 Task: Add Sprouts Ginger & Pomelo Aromatherapy Room & Body Spray to the cart.
Action: Mouse moved to (267, 131)
Screenshot: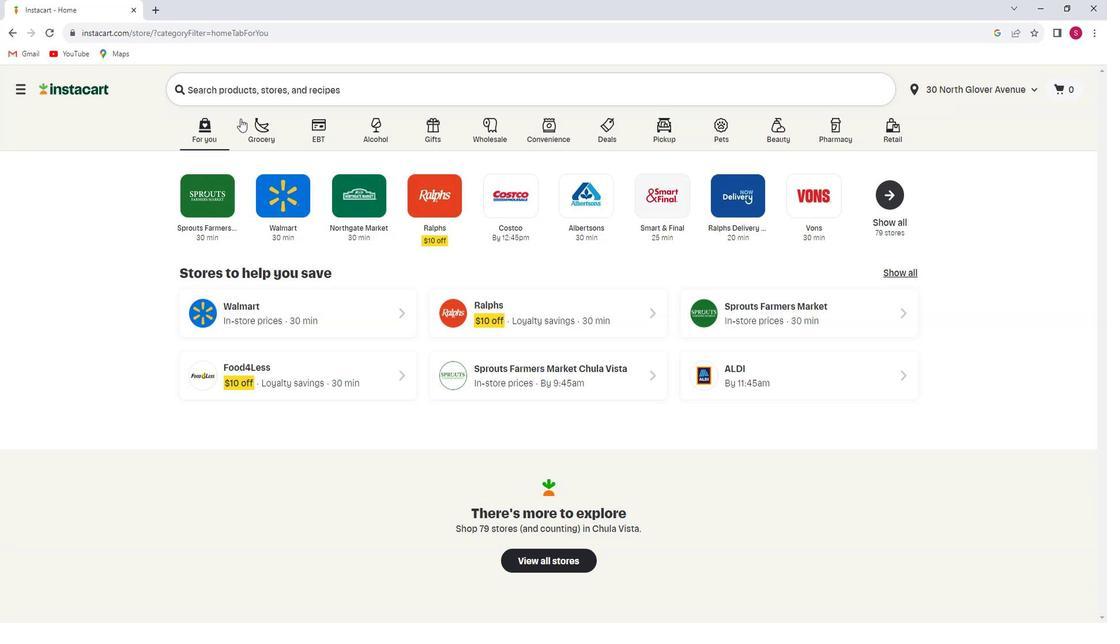 
Action: Mouse pressed left at (267, 131)
Screenshot: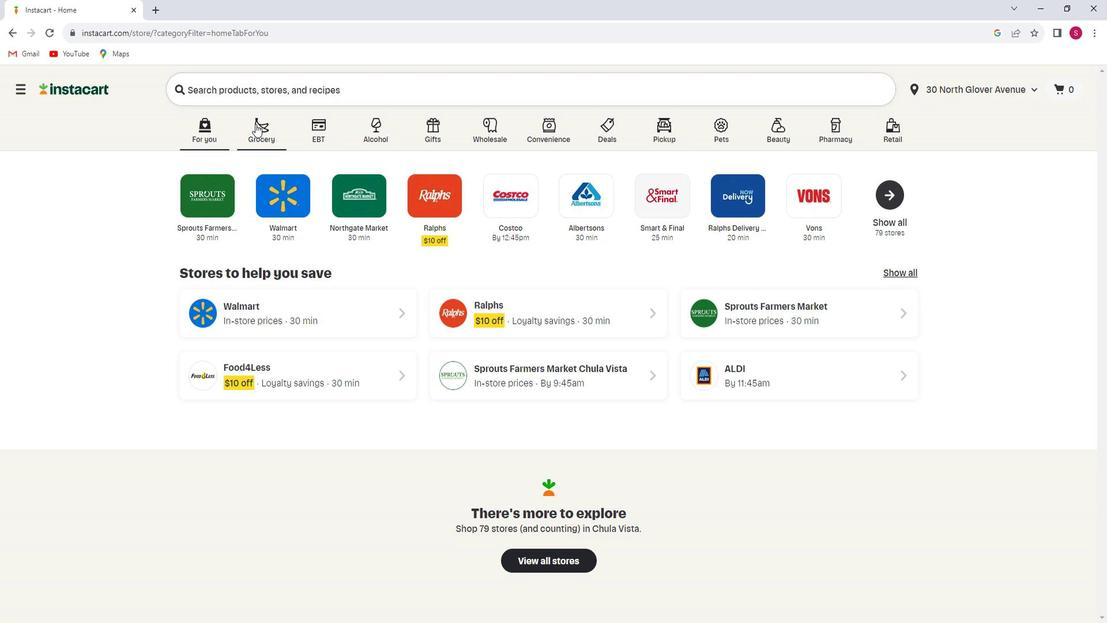 
Action: Mouse moved to (280, 349)
Screenshot: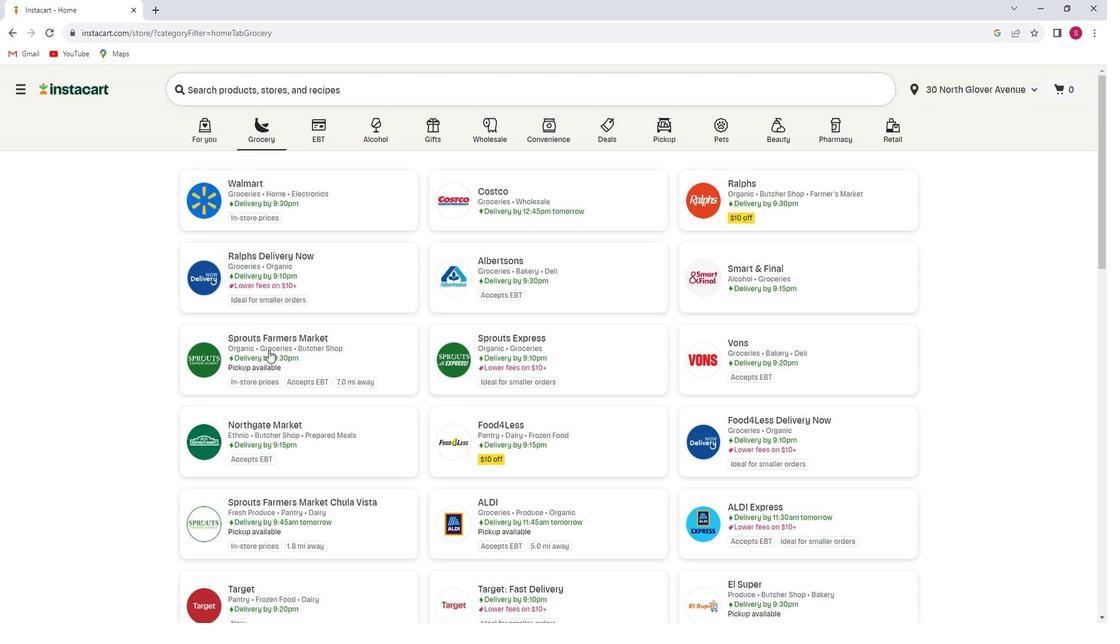 
Action: Mouse pressed left at (280, 349)
Screenshot: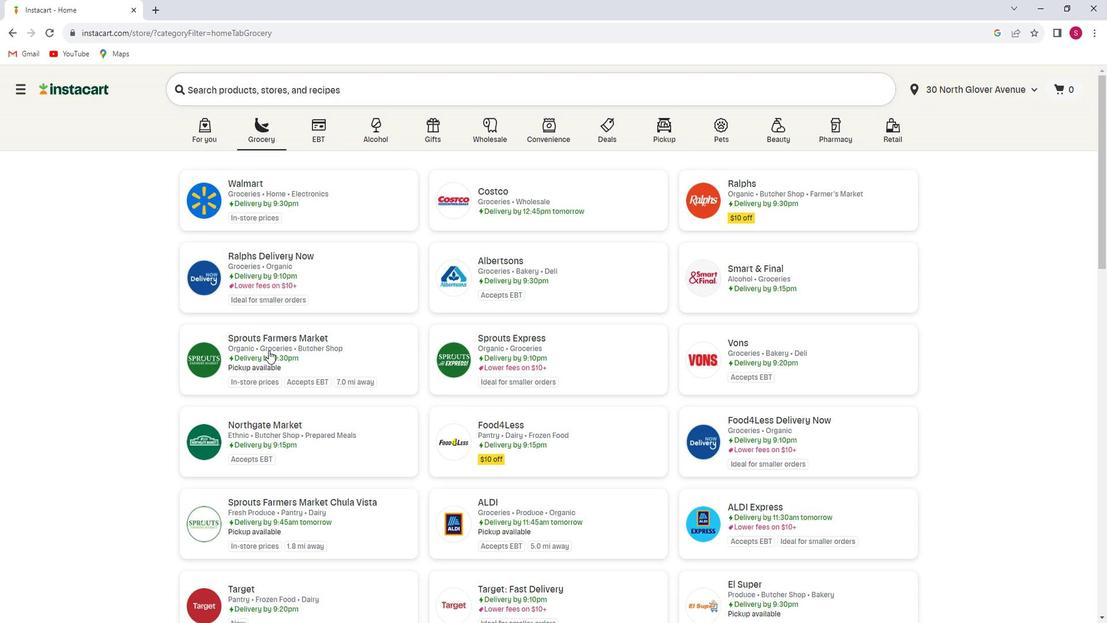 
Action: Mouse moved to (87, 400)
Screenshot: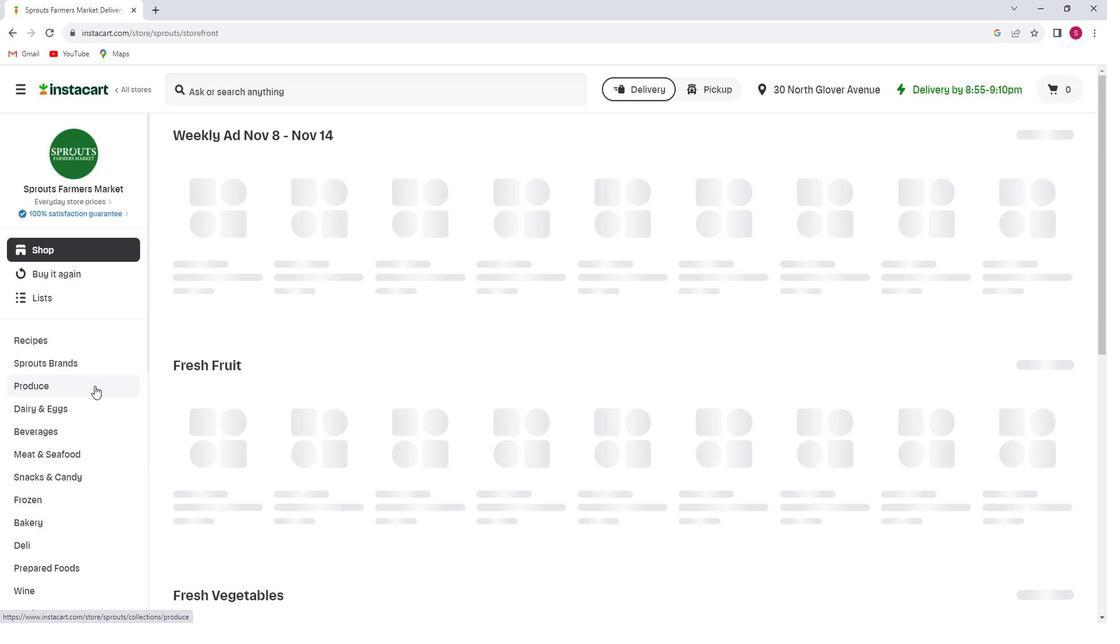 
Action: Mouse scrolled (87, 400) with delta (0, 0)
Screenshot: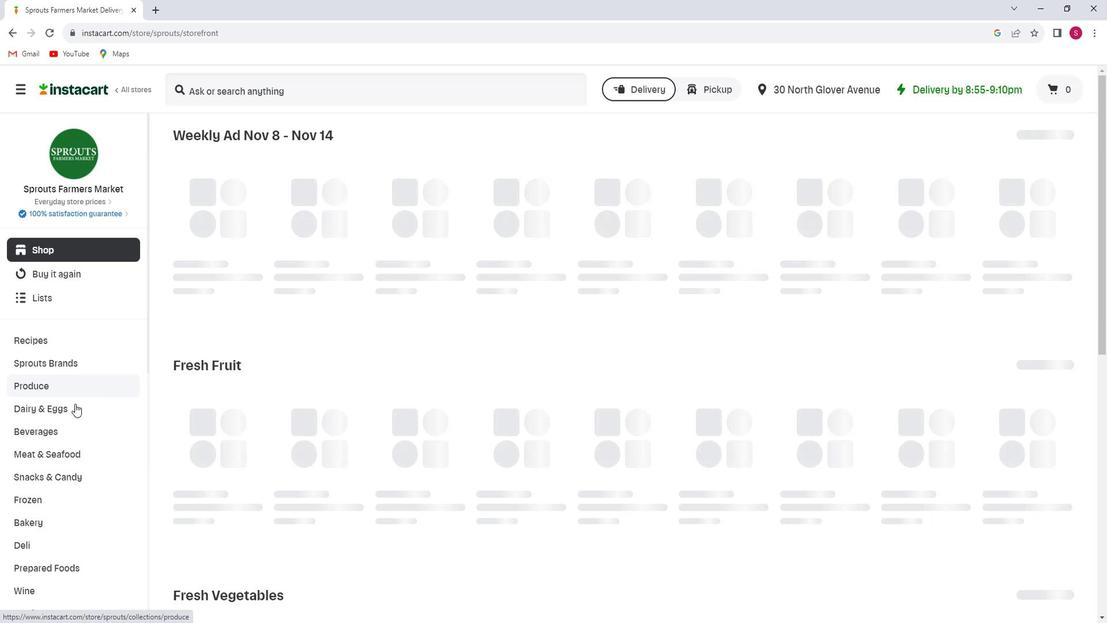 
Action: Mouse scrolled (87, 400) with delta (0, 0)
Screenshot: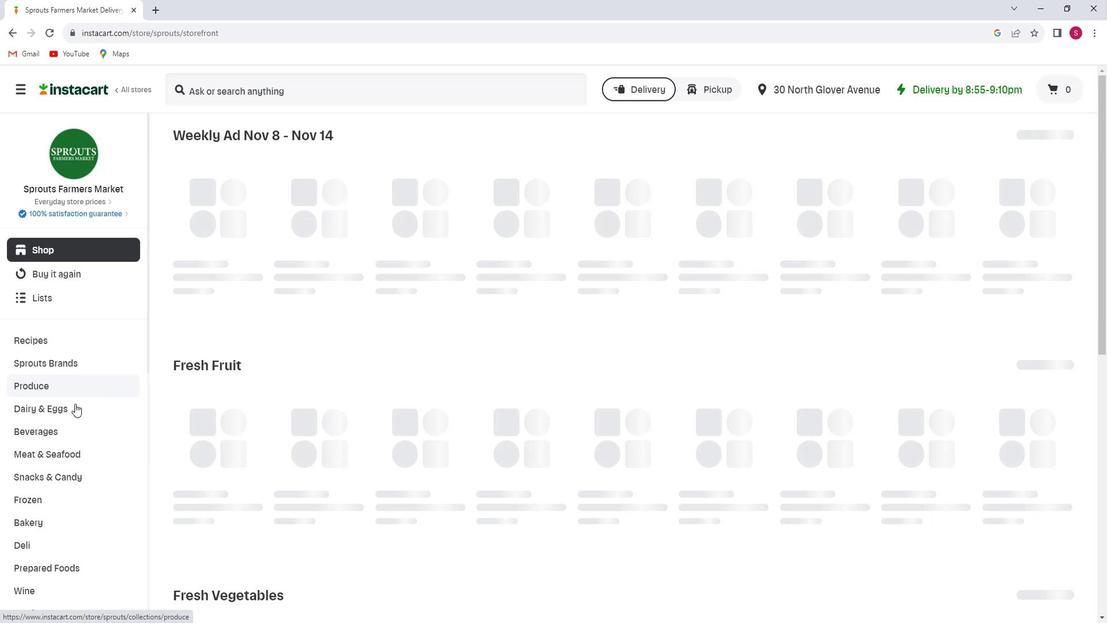 
Action: Mouse scrolled (87, 400) with delta (0, 0)
Screenshot: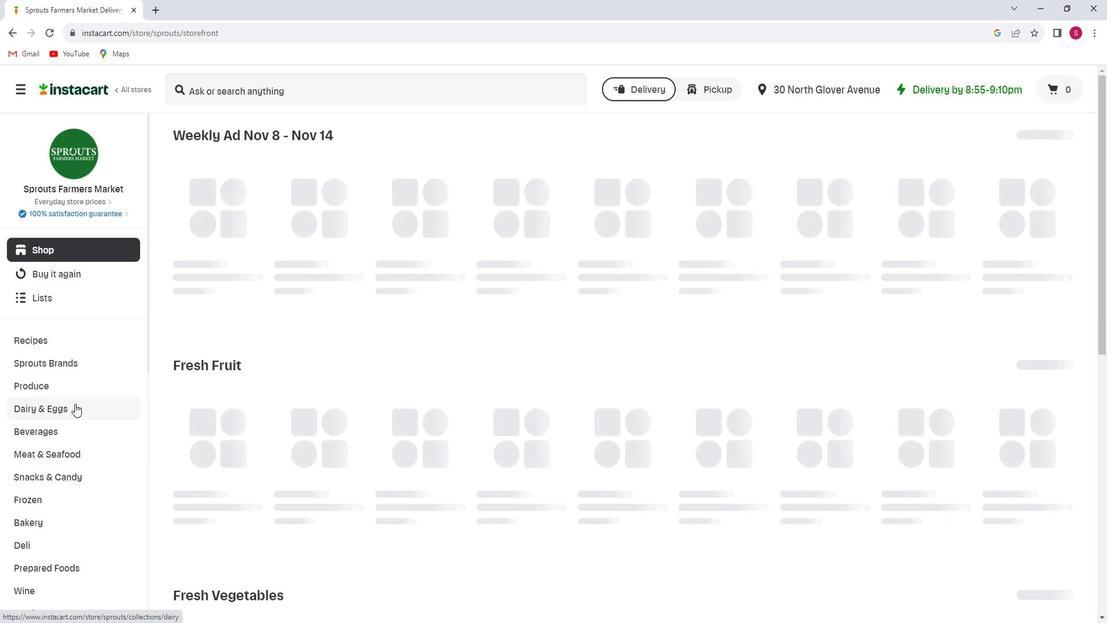 
Action: Mouse scrolled (87, 400) with delta (0, 0)
Screenshot: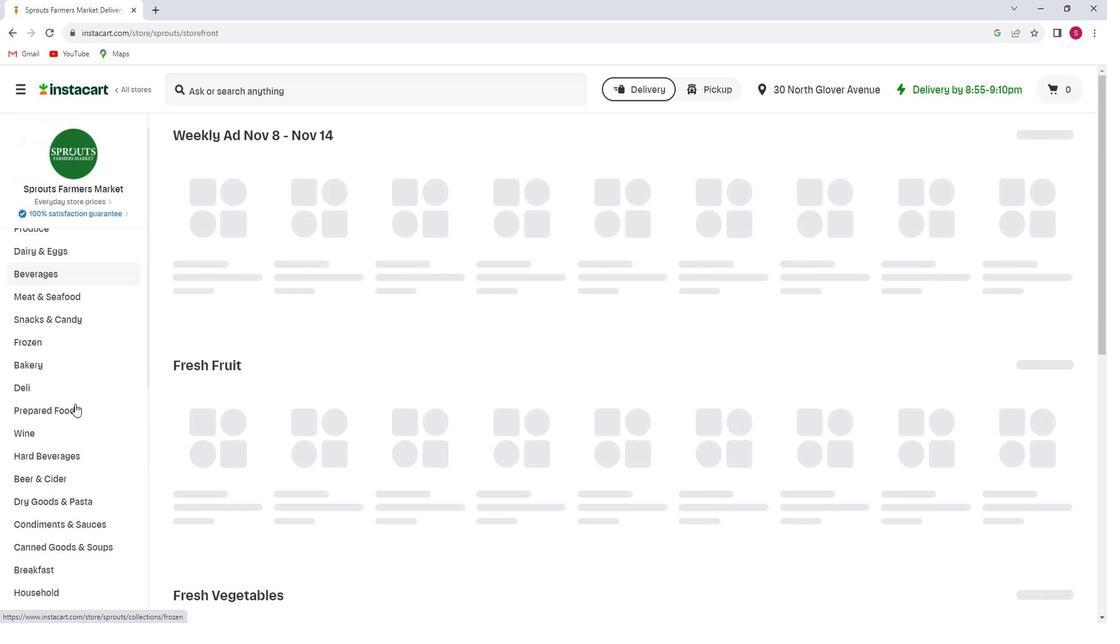 
Action: Mouse scrolled (87, 400) with delta (0, 0)
Screenshot: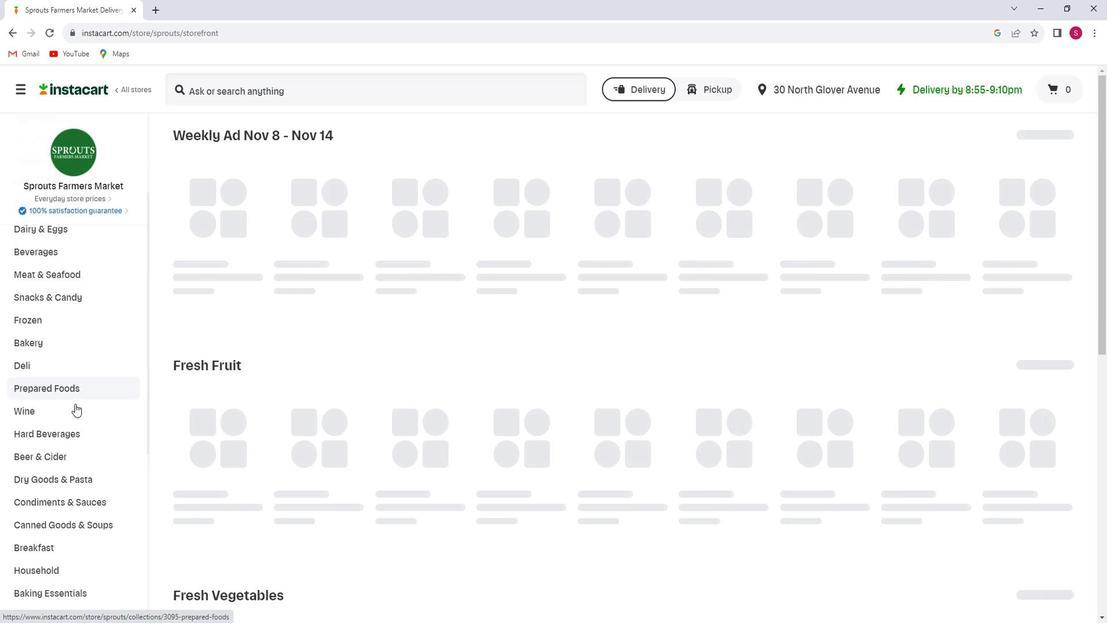 
Action: Mouse moved to (83, 401)
Screenshot: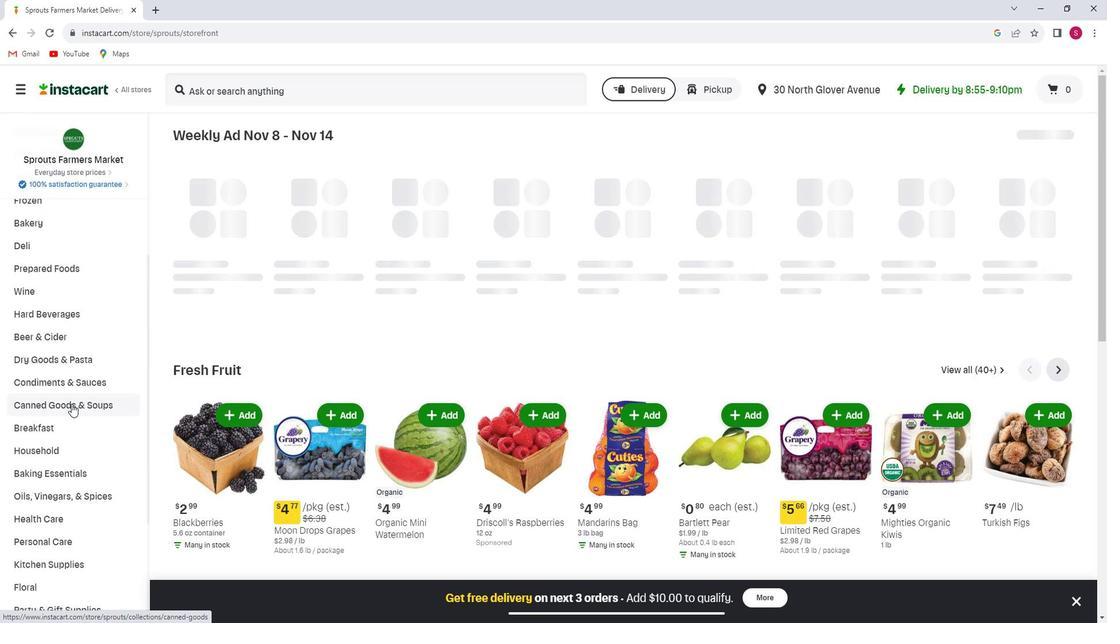 
Action: Mouse scrolled (83, 400) with delta (0, 0)
Screenshot: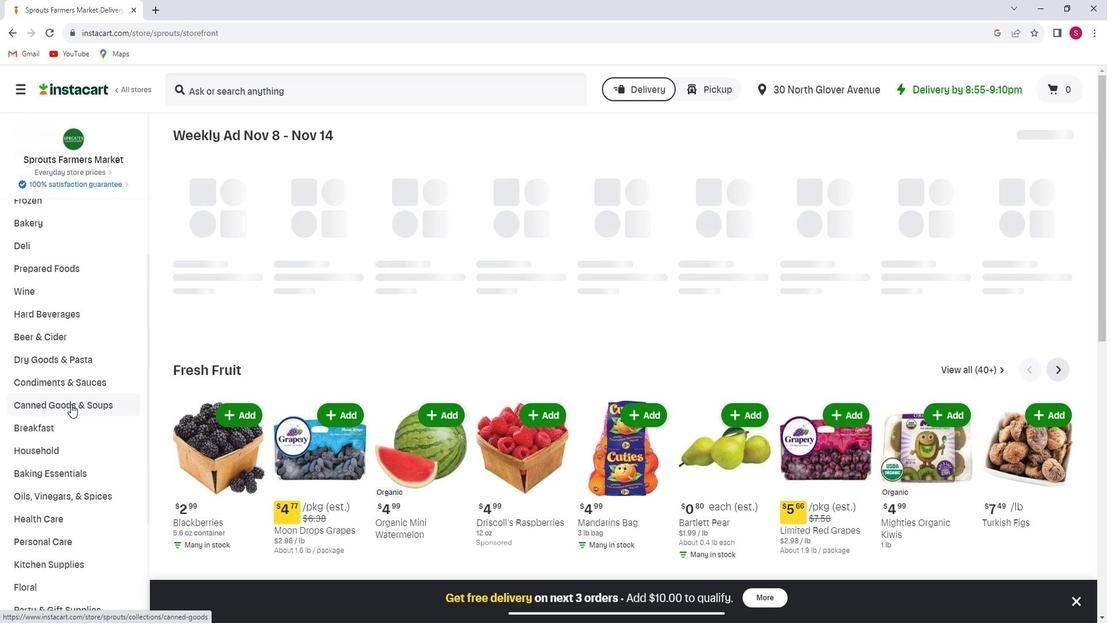 
Action: Mouse scrolled (83, 400) with delta (0, 0)
Screenshot: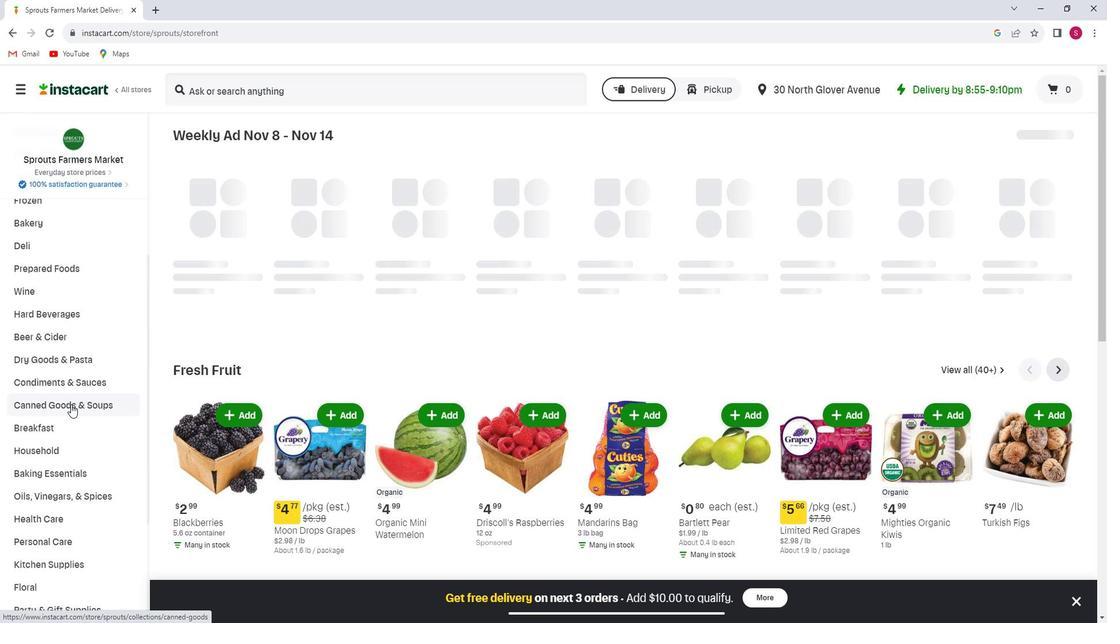 
Action: Mouse moved to (72, 415)
Screenshot: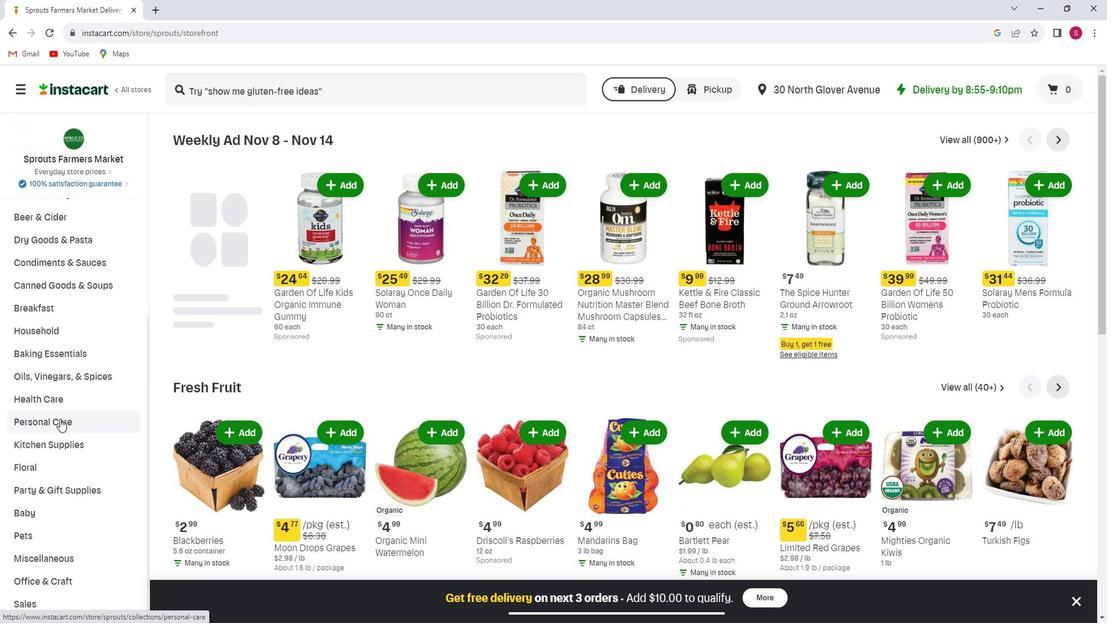 
Action: Mouse pressed left at (72, 415)
Screenshot: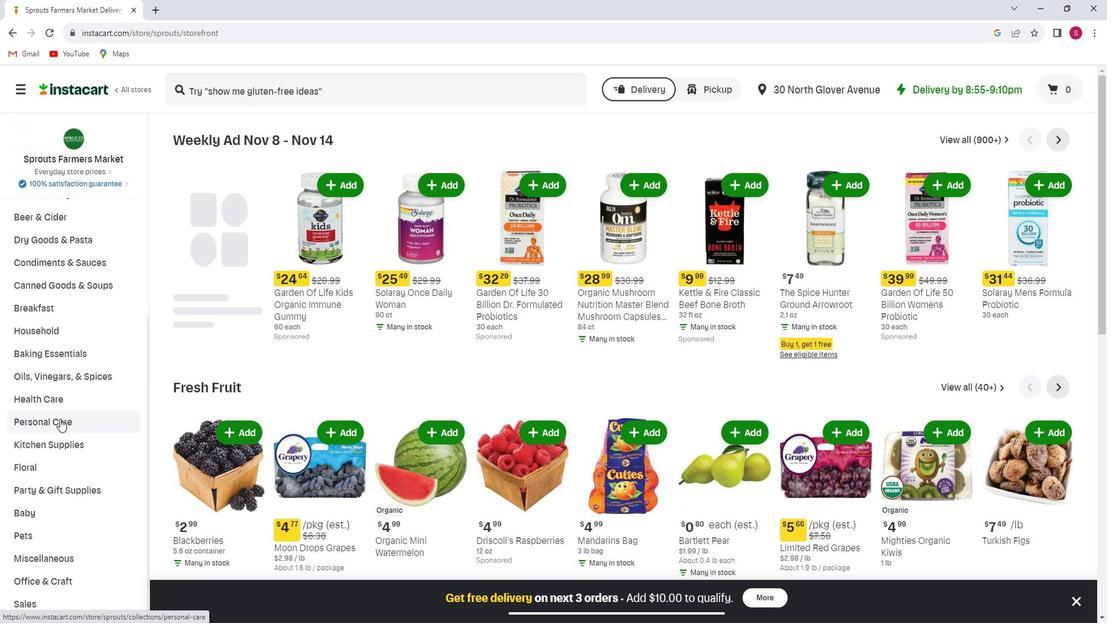 
Action: Mouse moved to (74, 414)
Screenshot: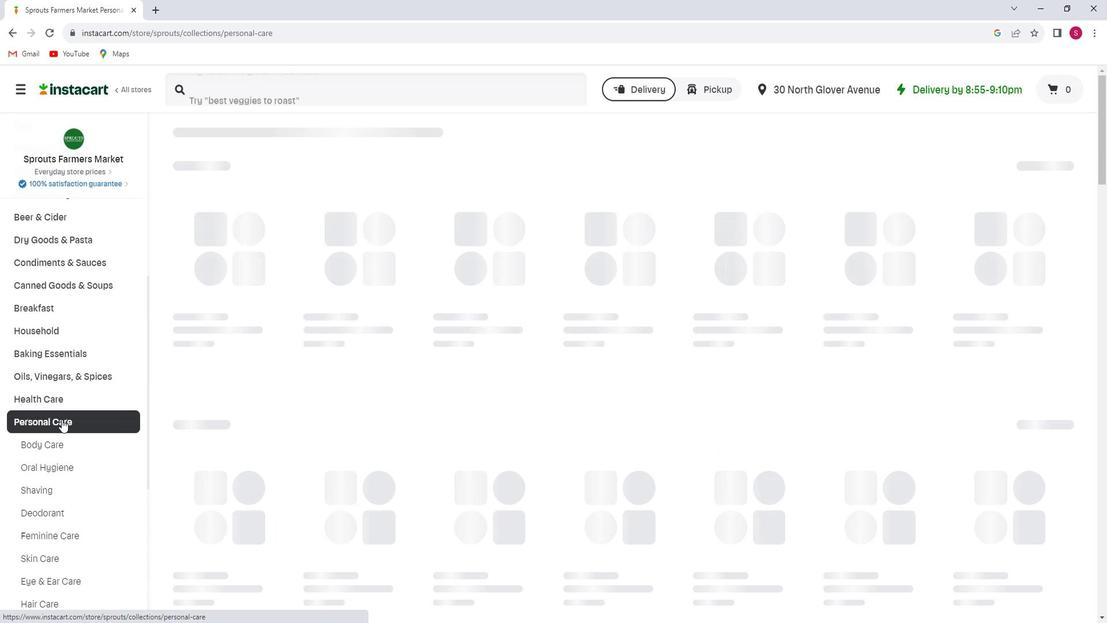 
Action: Mouse scrolled (74, 414) with delta (0, 0)
Screenshot: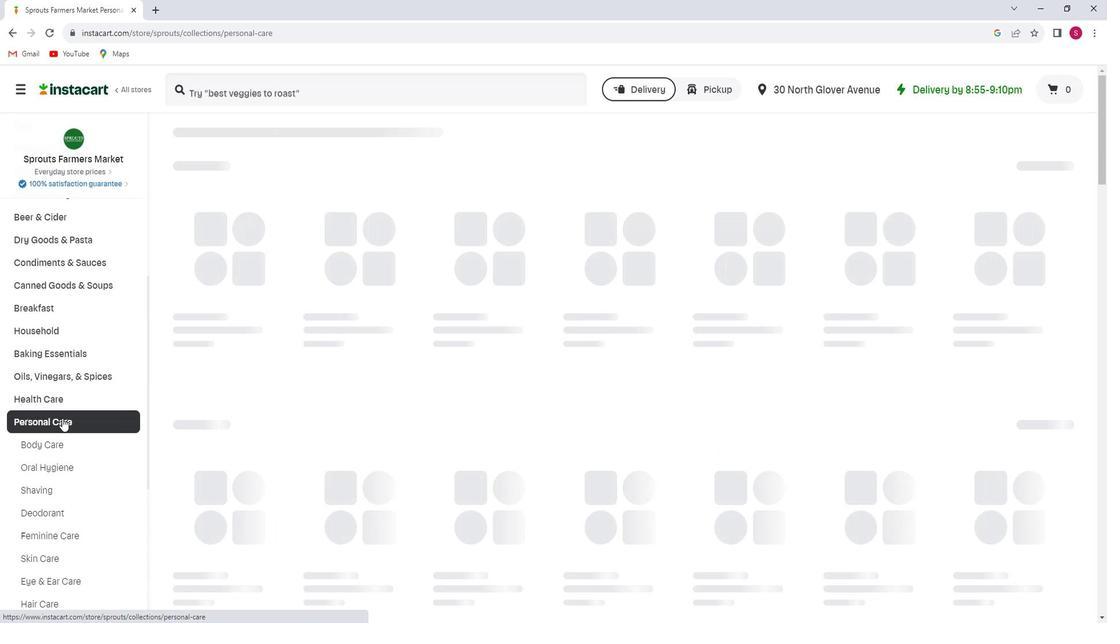 
Action: Mouse scrolled (74, 414) with delta (0, 0)
Screenshot: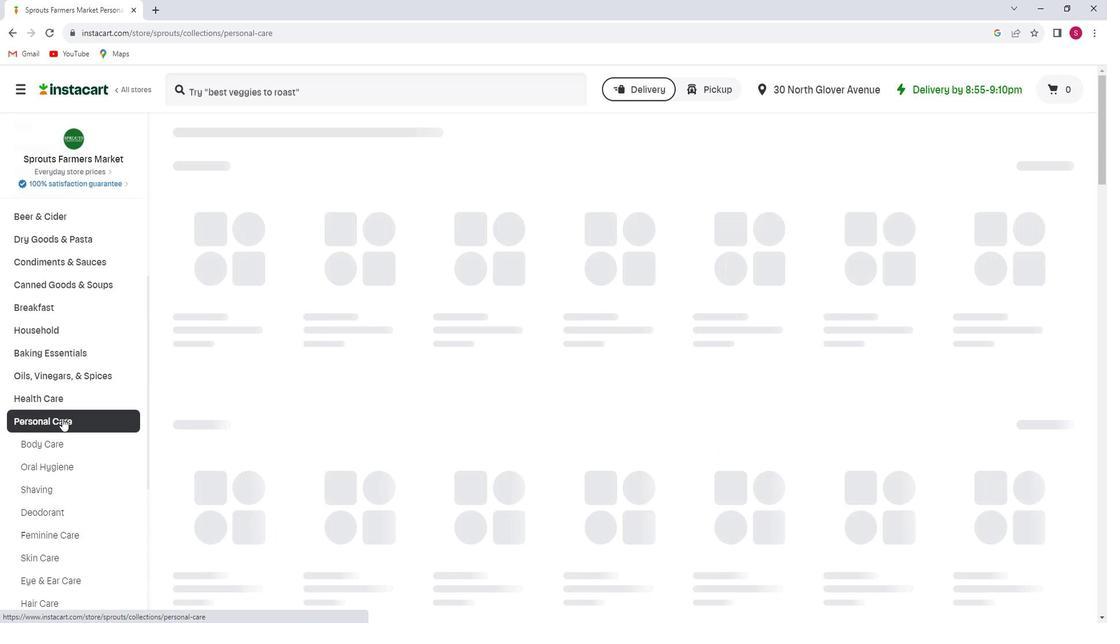 
Action: Mouse scrolled (74, 414) with delta (0, 0)
Screenshot: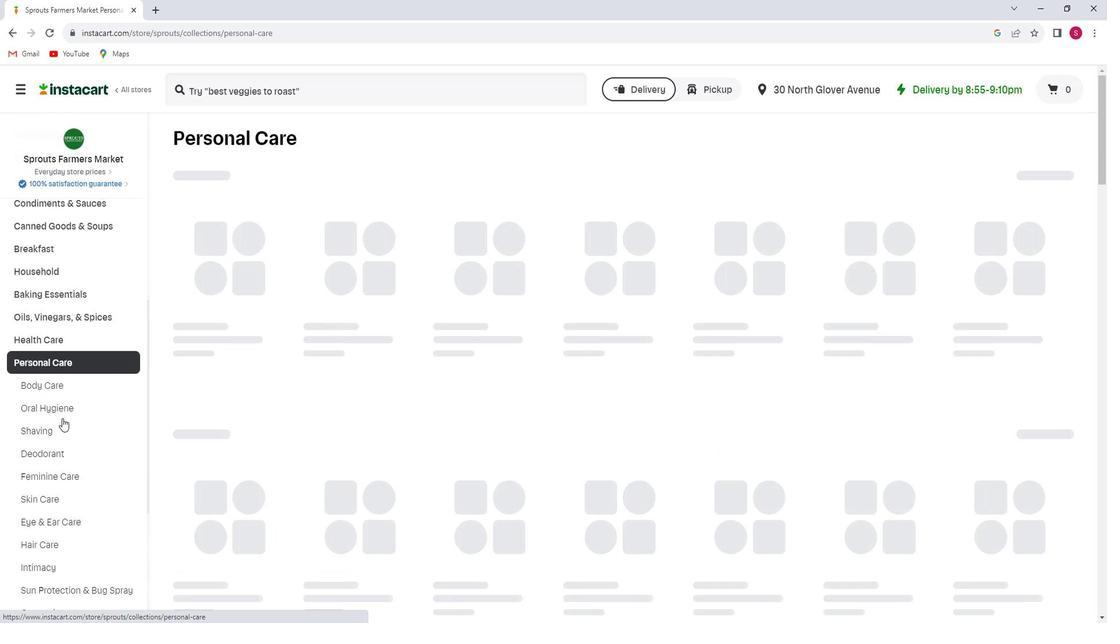 
Action: Mouse moved to (59, 480)
Screenshot: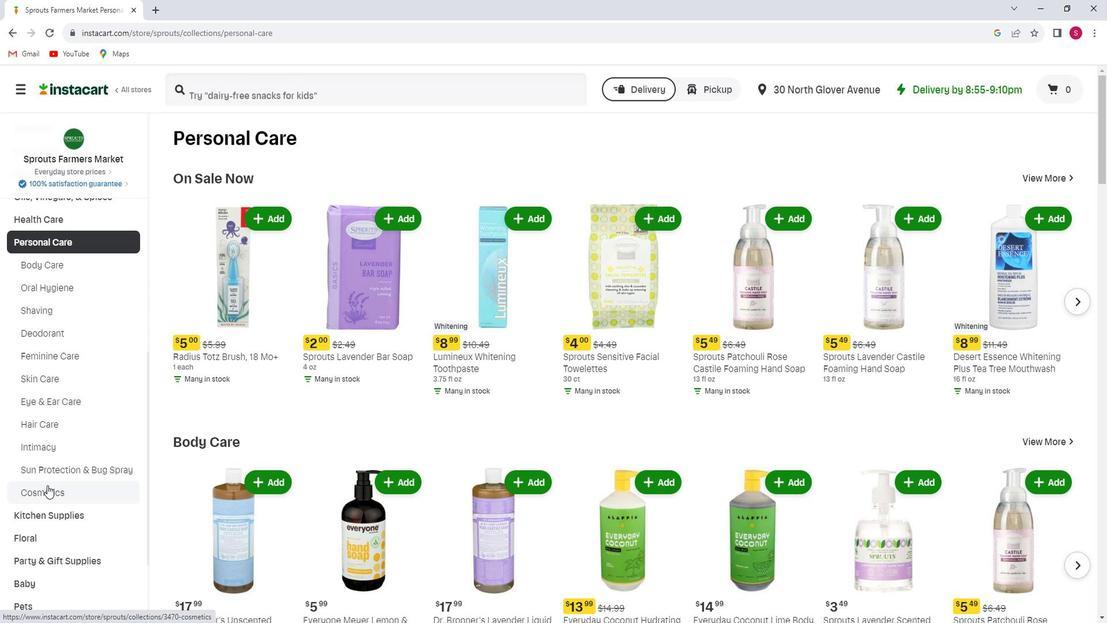 
Action: Mouse pressed left at (59, 480)
Screenshot: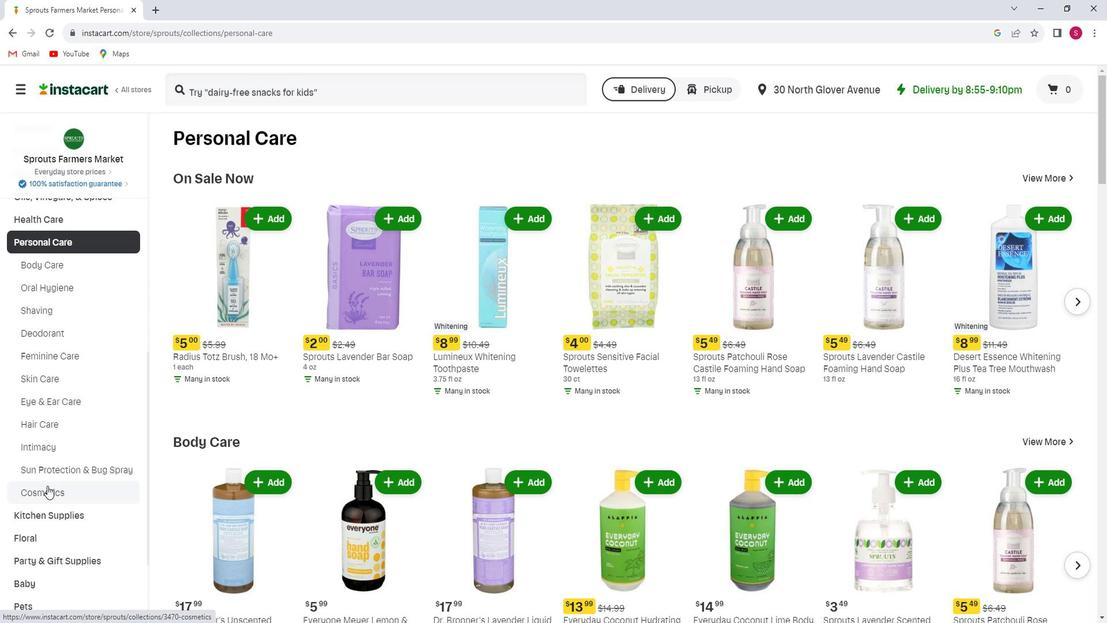 
Action: Mouse moved to (371, 186)
Screenshot: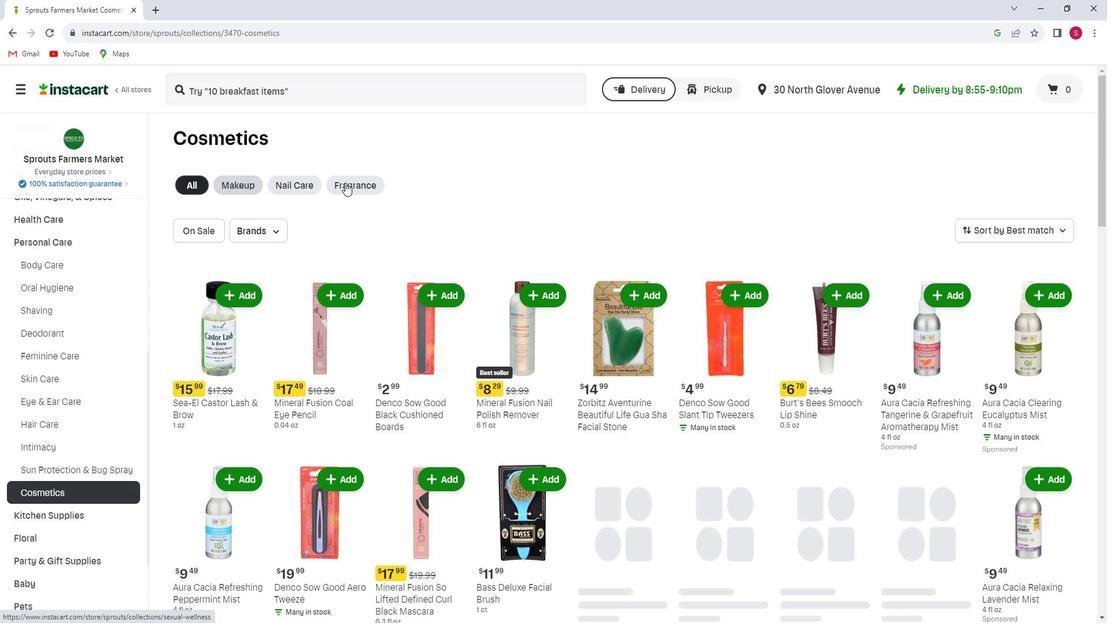 
Action: Mouse pressed left at (371, 186)
Screenshot: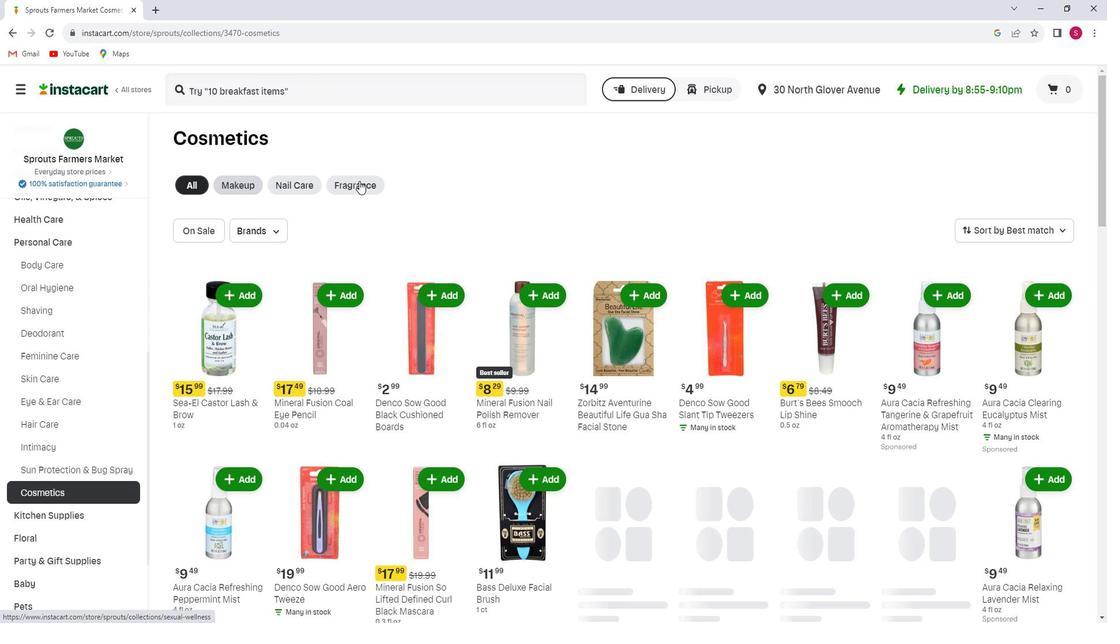 
Action: Mouse moved to (286, 98)
Screenshot: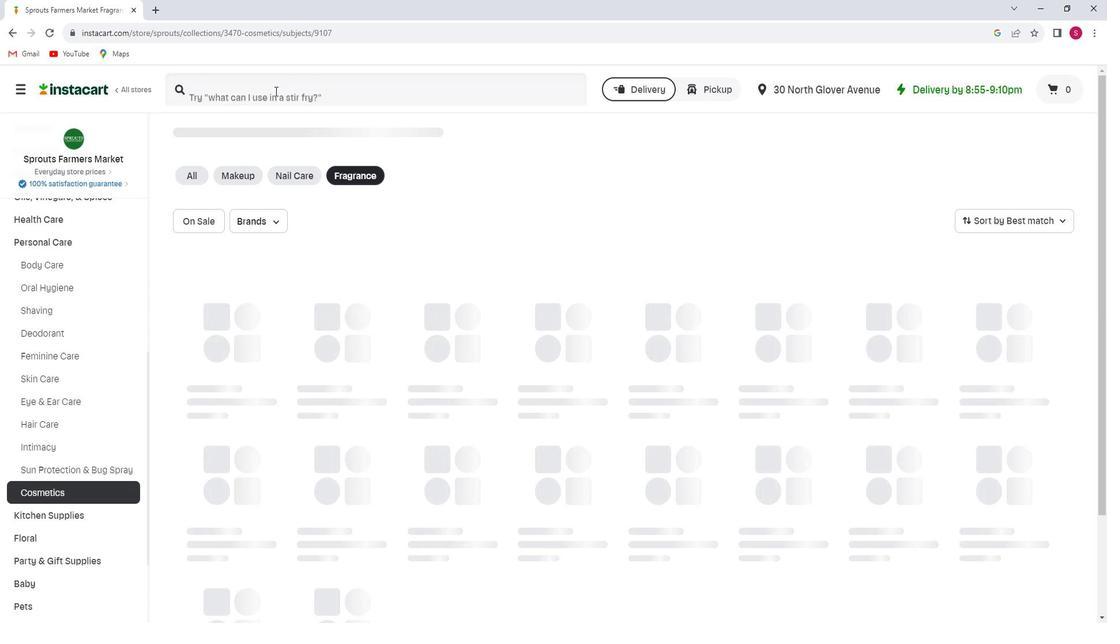 
Action: Mouse pressed left at (286, 98)
Screenshot: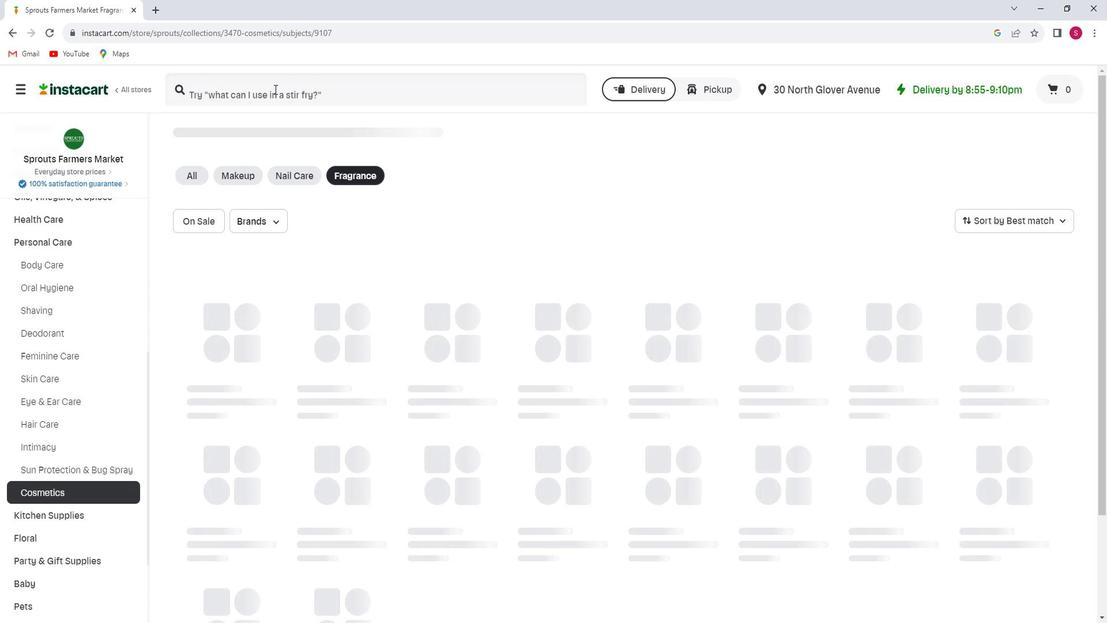 
Action: Mouse moved to (283, 90)
Screenshot: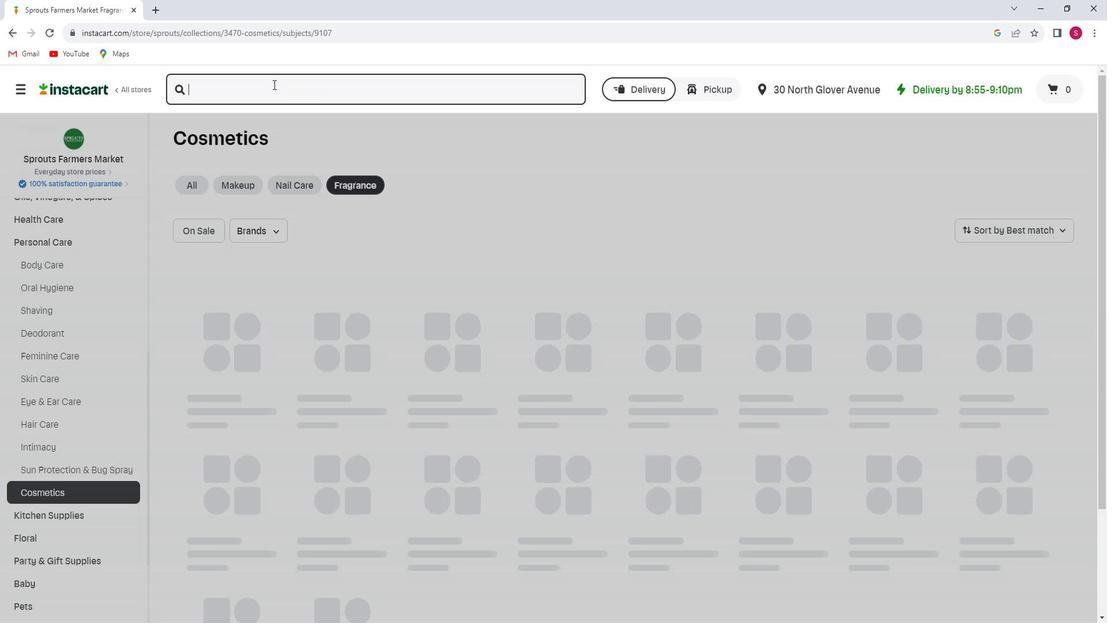 
Action: Key pressed <Key.shift>Sprouts<Key.space><Key.shift>Ginger<Key.space><Key.shift>&<Key.space><Key.shift>Pomelo<Key.space><Key.shift><Key.shift>Aromatherapy<Key.space><Key.shift>Room<Key.space><Key.shift><Key.shift><Key.shift><Key.shift><Key.shift><Key.shift><Key.shift><Key.shift><Key.shift><Key.shift><Key.shift><Key.shift><Key.shift><Key.shift><Key.shift>&<Key.space><Key.shift>Body<Key.space><Key.shift>Spray<Key.enter>
Screenshot: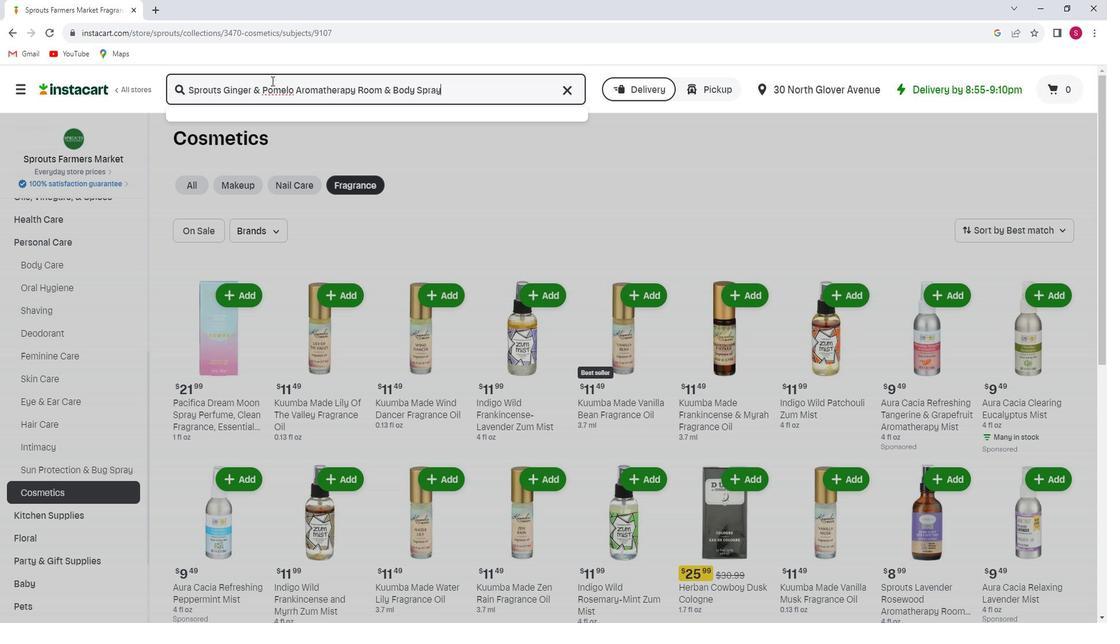 
Action: Mouse moved to (496, 196)
Screenshot: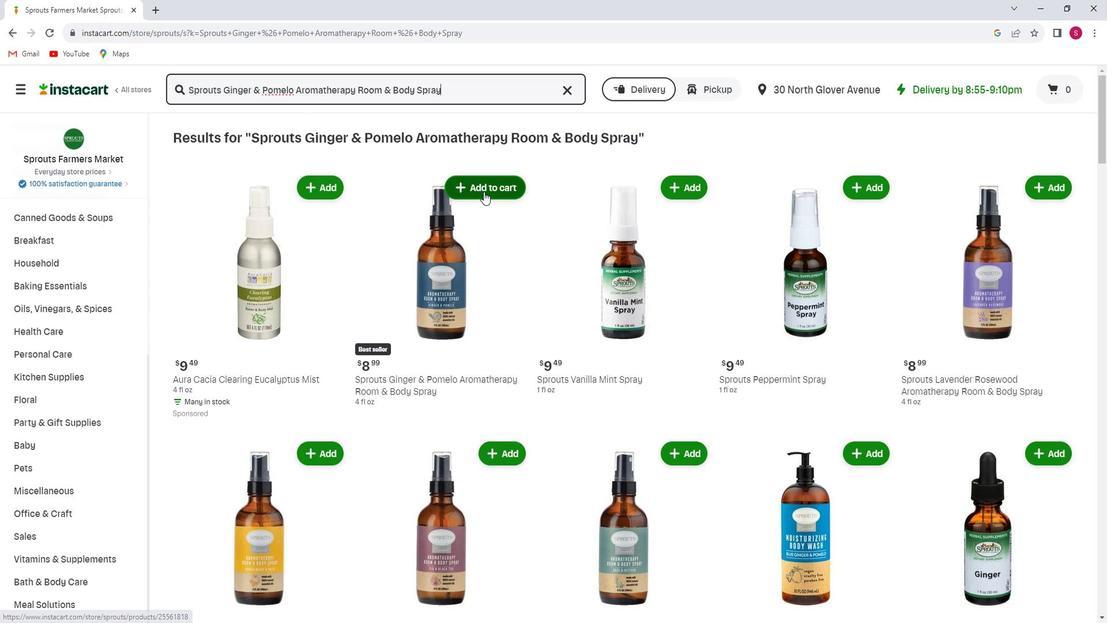 
Action: Mouse pressed left at (496, 196)
Screenshot: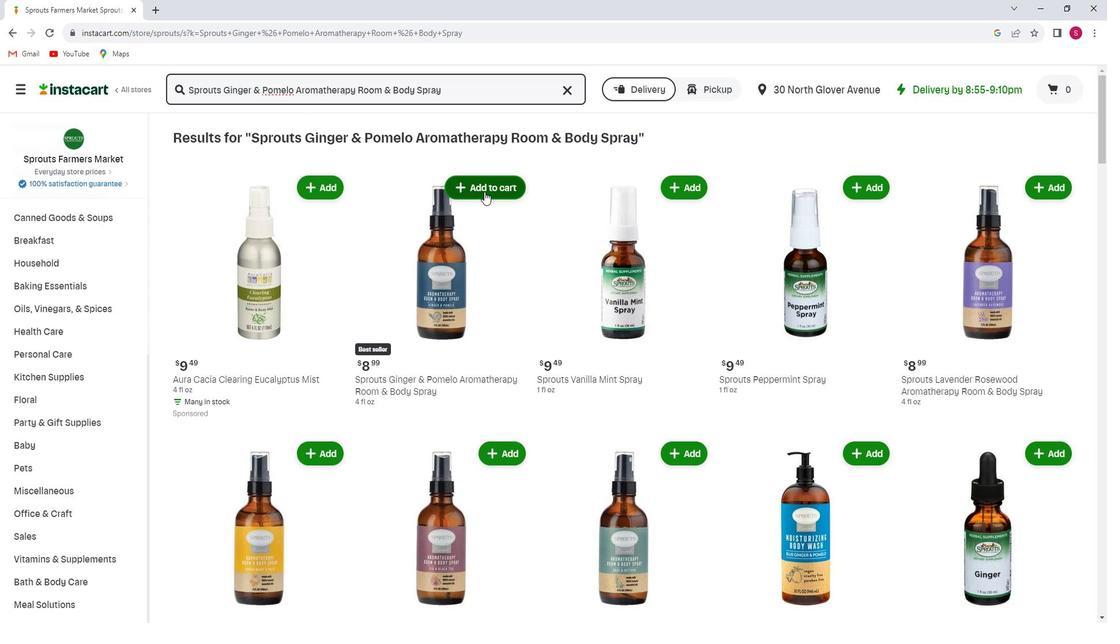 
Action: Mouse moved to (500, 222)
Screenshot: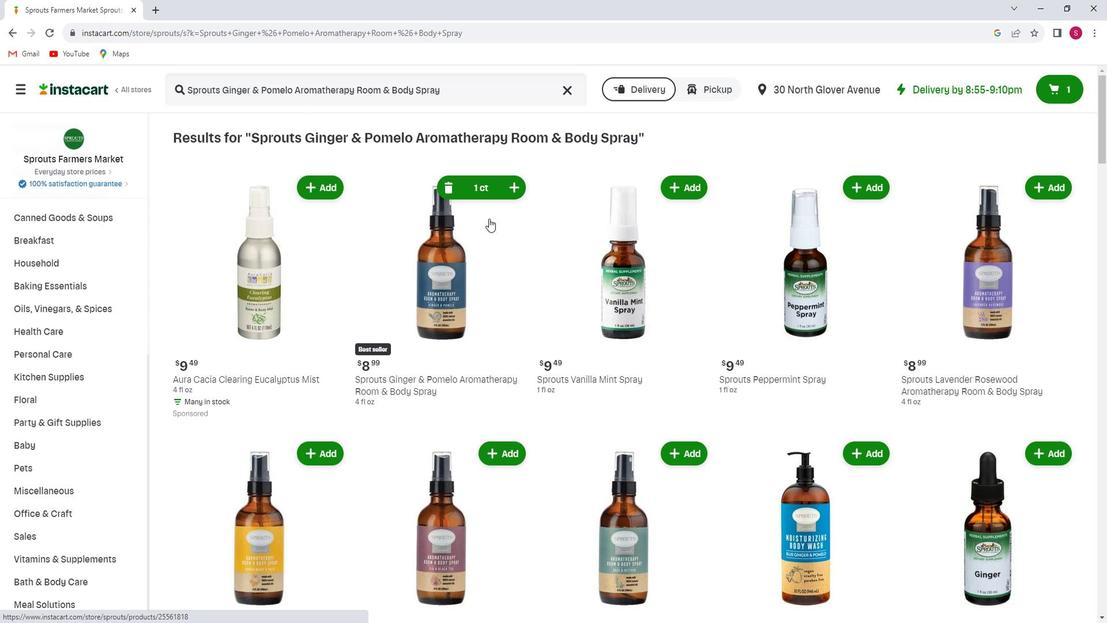 
